Task: Enable self-check-in facility.
Action: Mouse pressed left at (1087, 159)
Screenshot: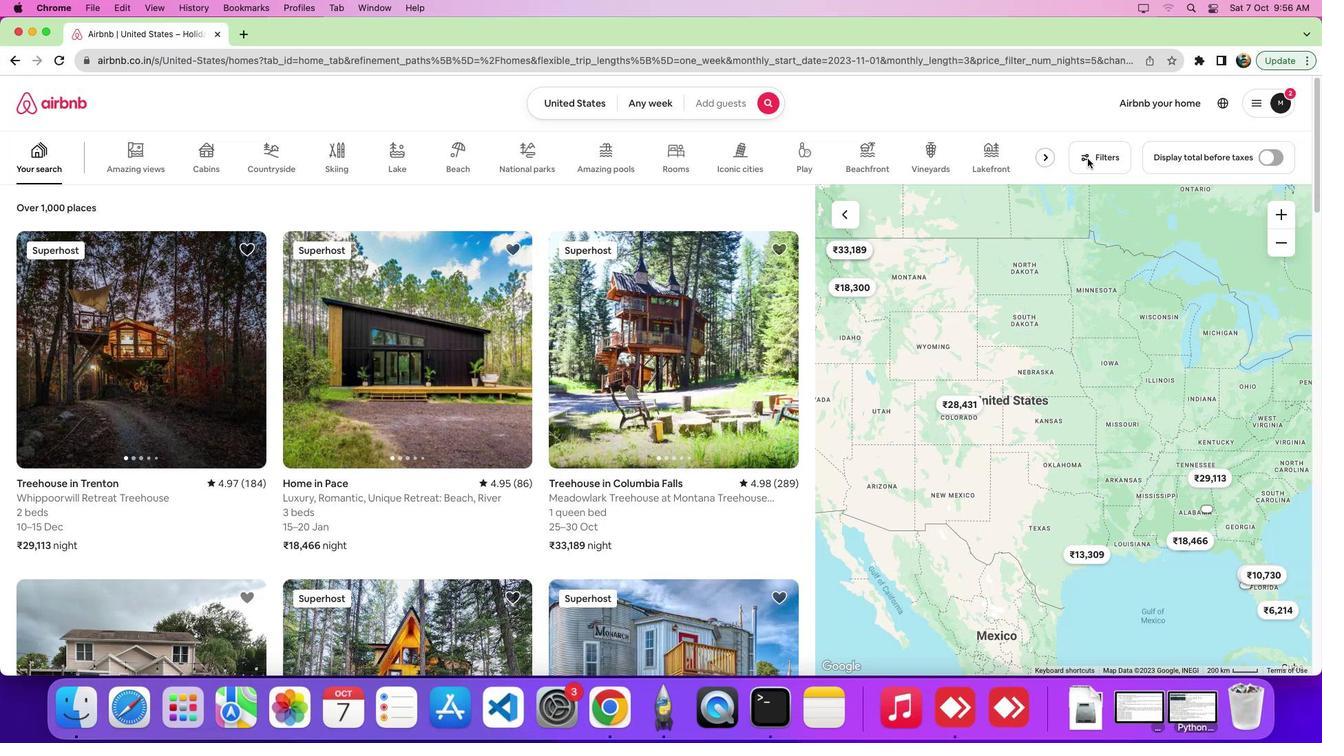 
Action: Mouse pressed left at (1087, 159)
Screenshot: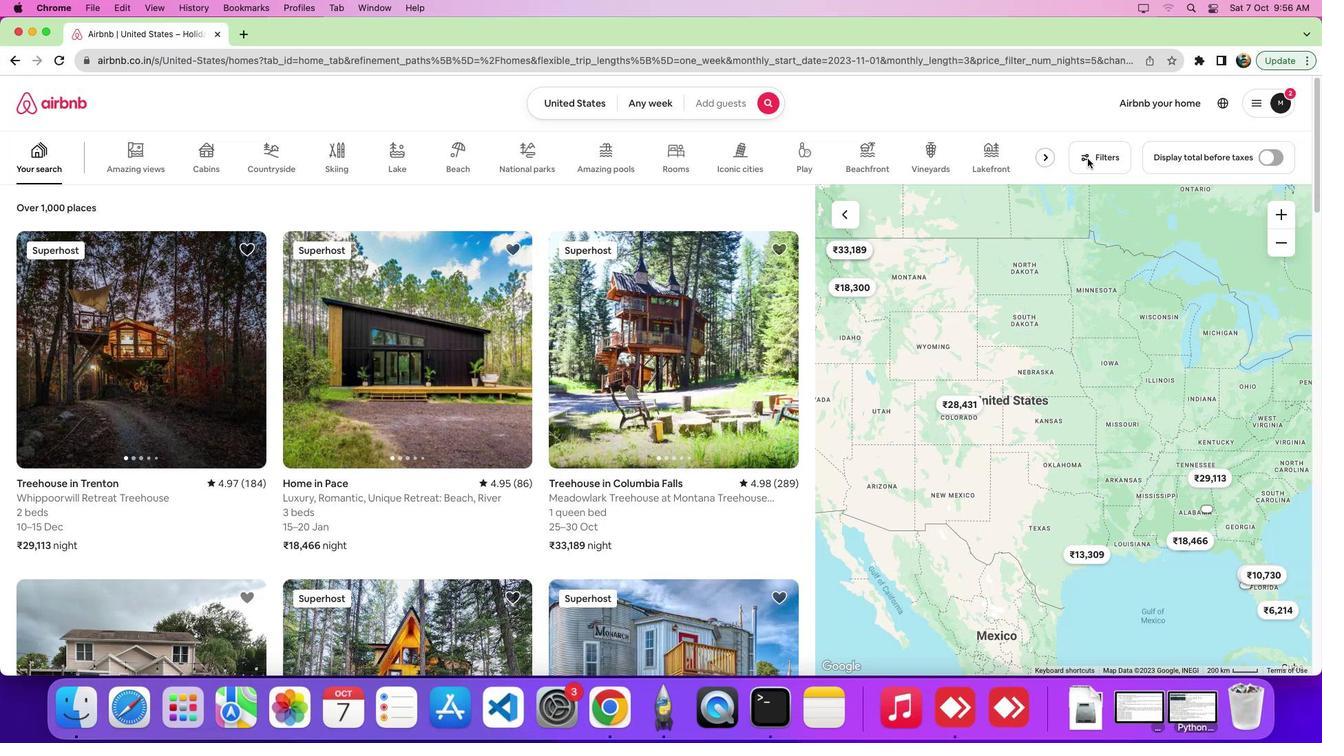 
Action: Mouse moved to (810, 249)
Screenshot: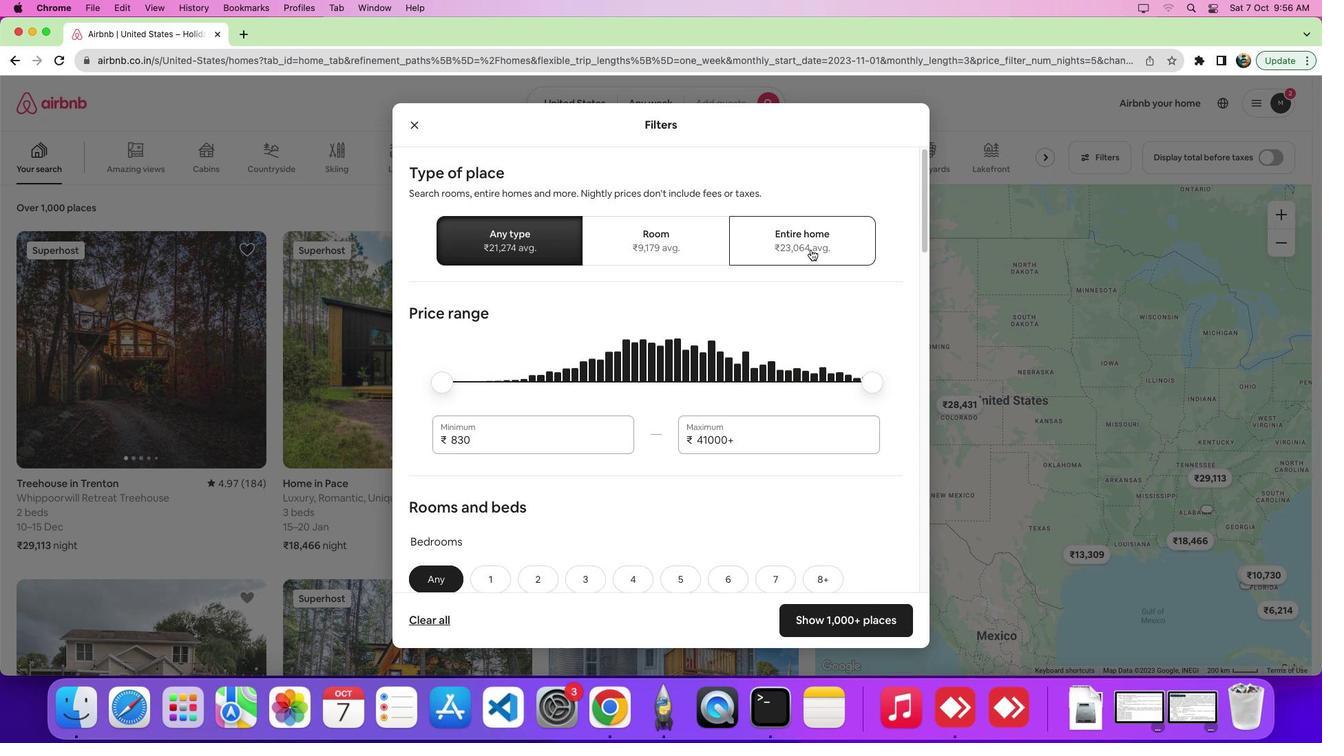 
Action: Mouse pressed left at (810, 249)
Screenshot: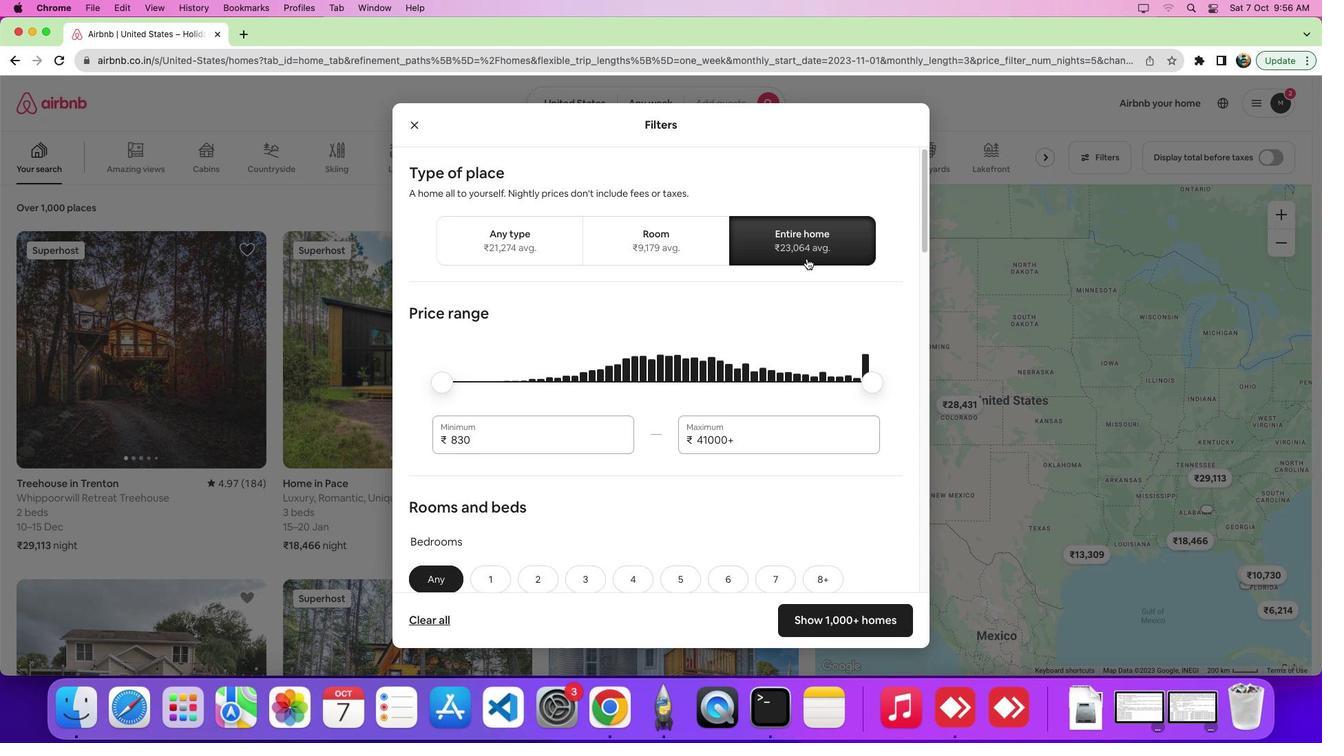 
Action: Mouse moved to (727, 425)
Screenshot: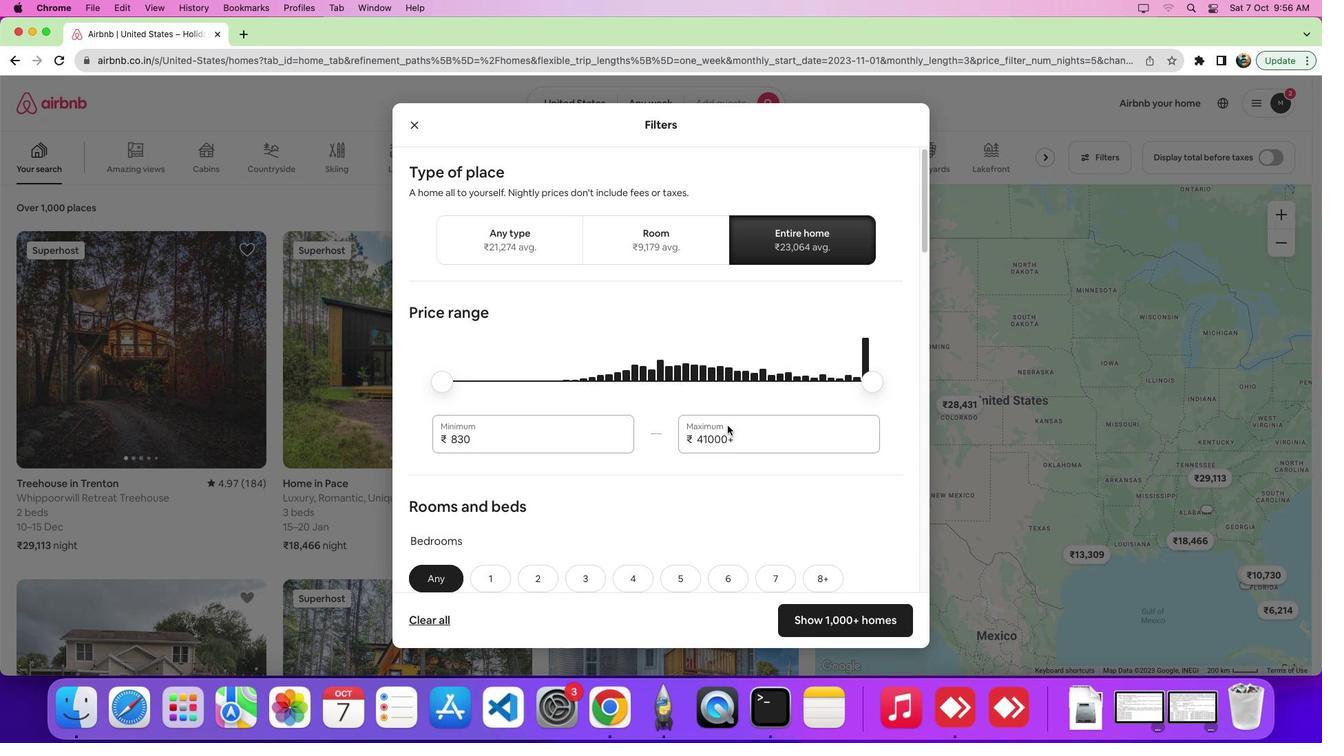 
Action: Mouse scrolled (727, 425) with delta (0, 0)
Screenshot: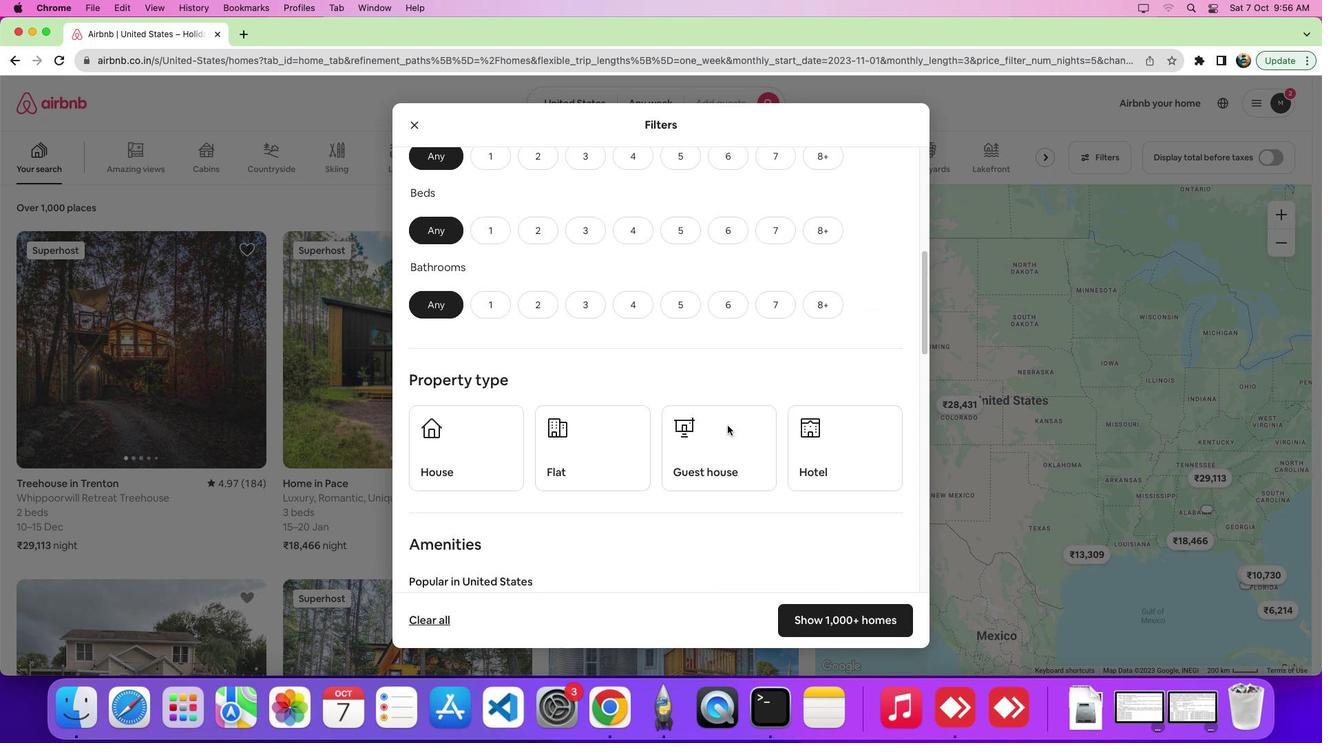 
Action: Mouse scrolled (727, 425) with delta (0, 0)
Screenshot: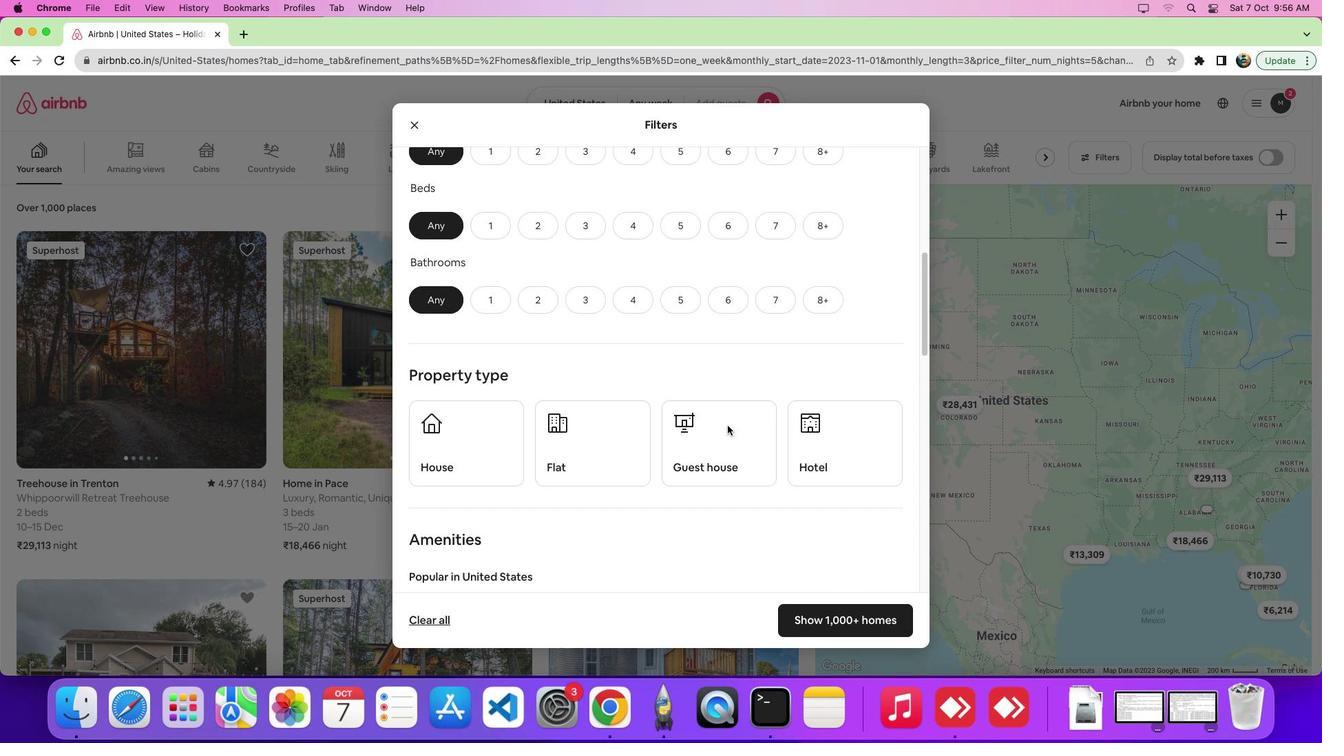 
Action: Mouse scrolled (727, 425) with delta (0, -4)
Screenshot: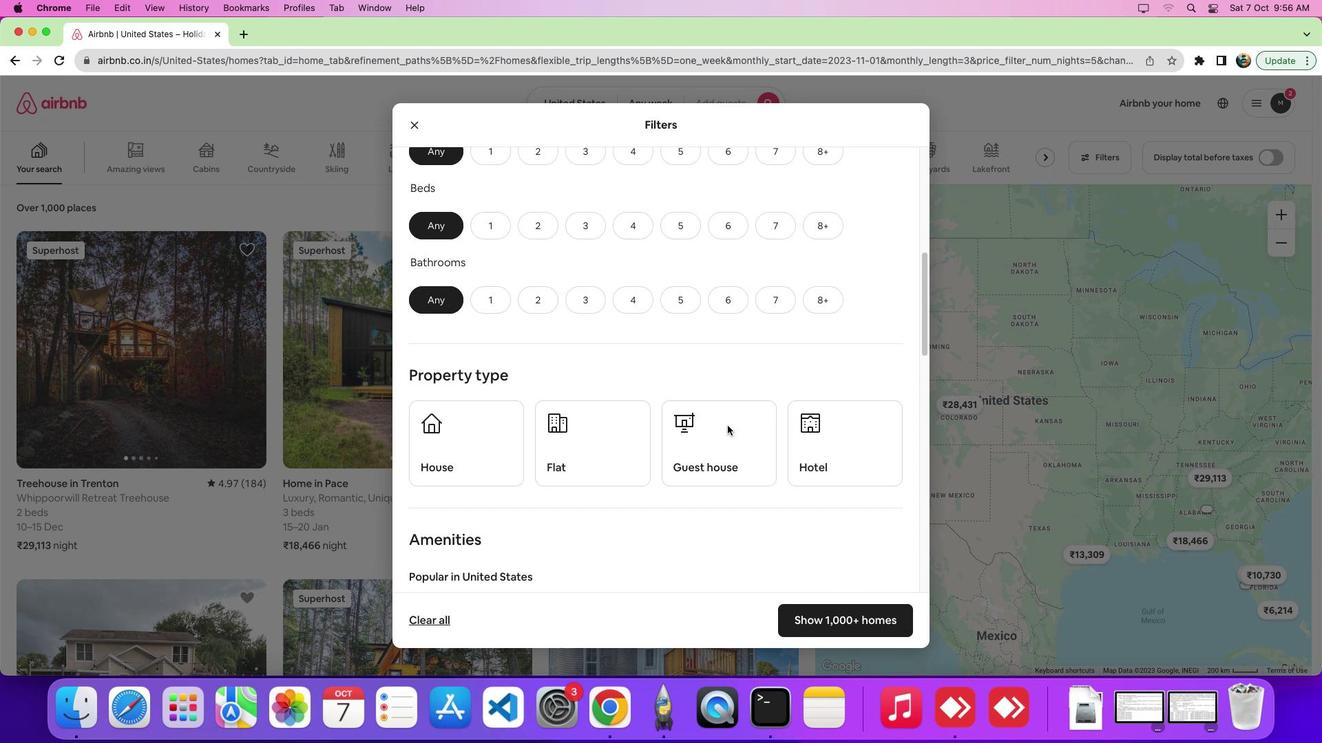 
Action: Mouse scrolled (727, 425) with delta (0, -4)
Screenshot: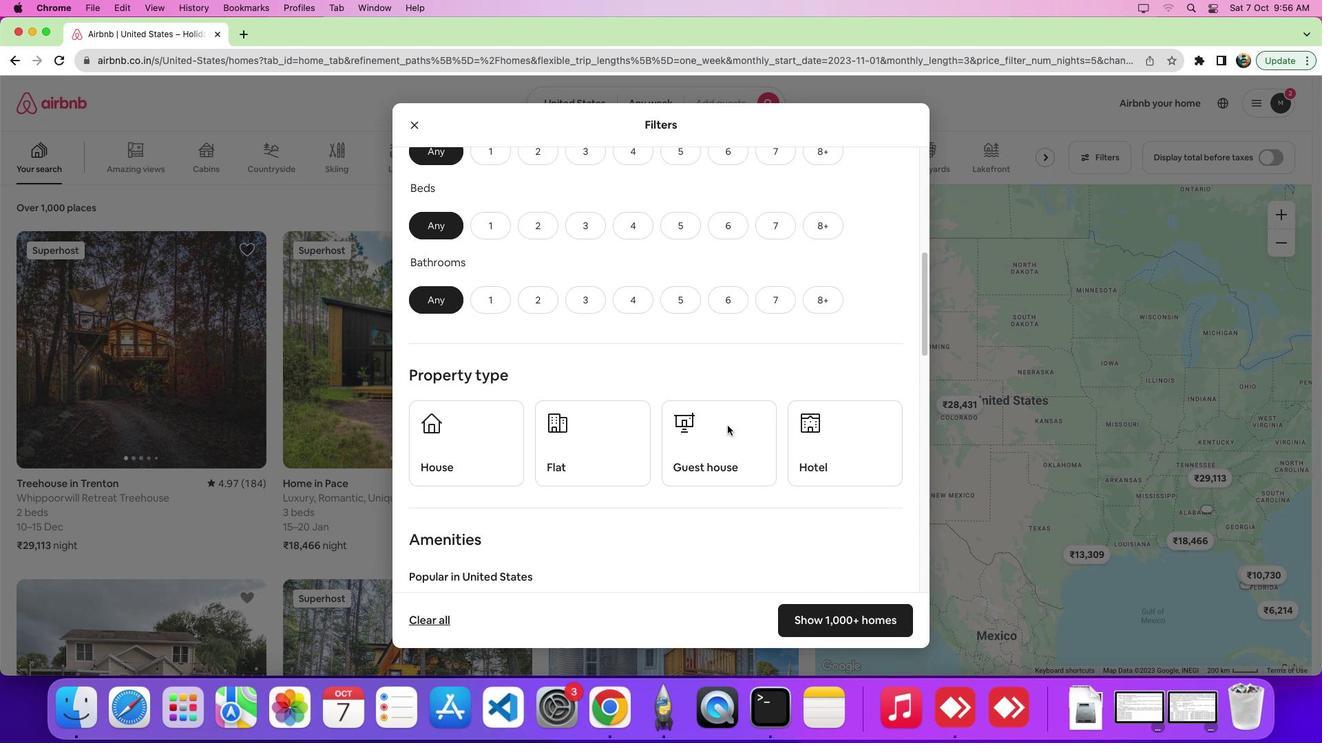 
Action: Mouse scrolled (727, 425) with delta (0, 0)
Screenshot: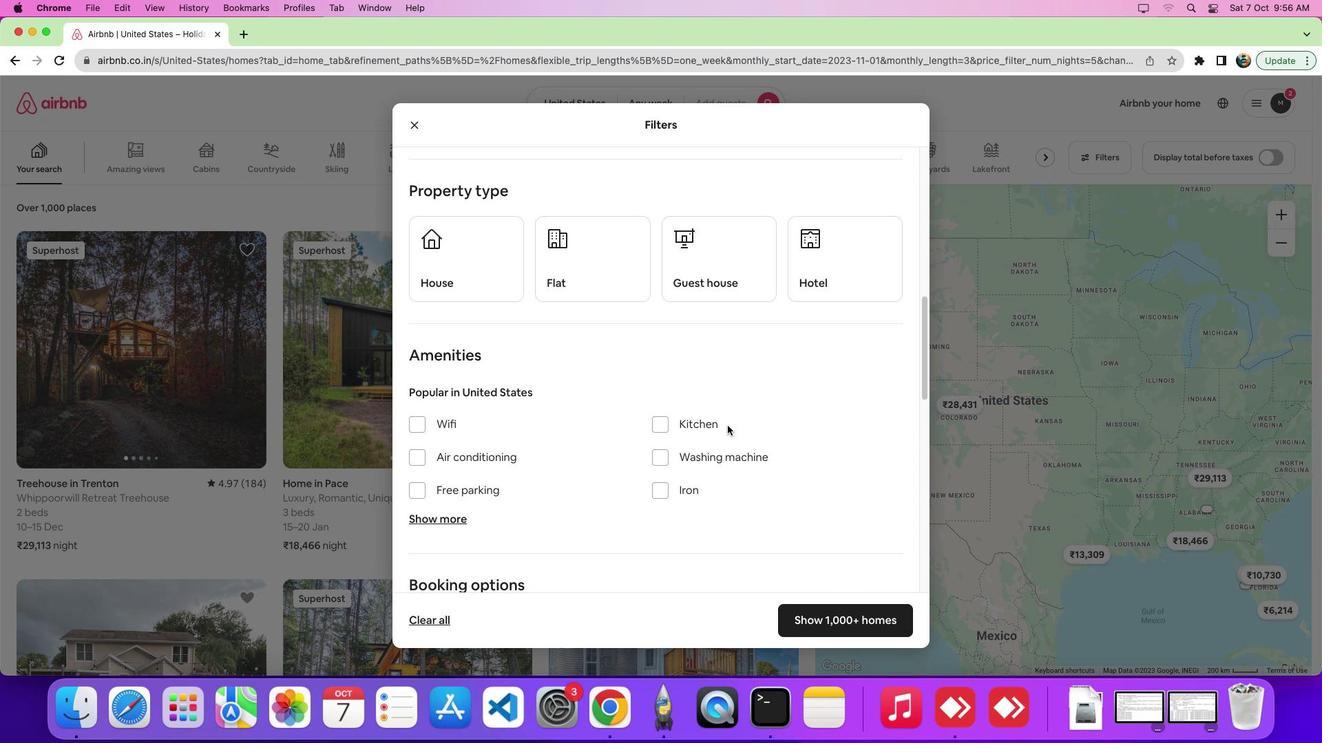 
Action: Mouse scrolled (727, 425) with delta (0, 0)
Screenshot: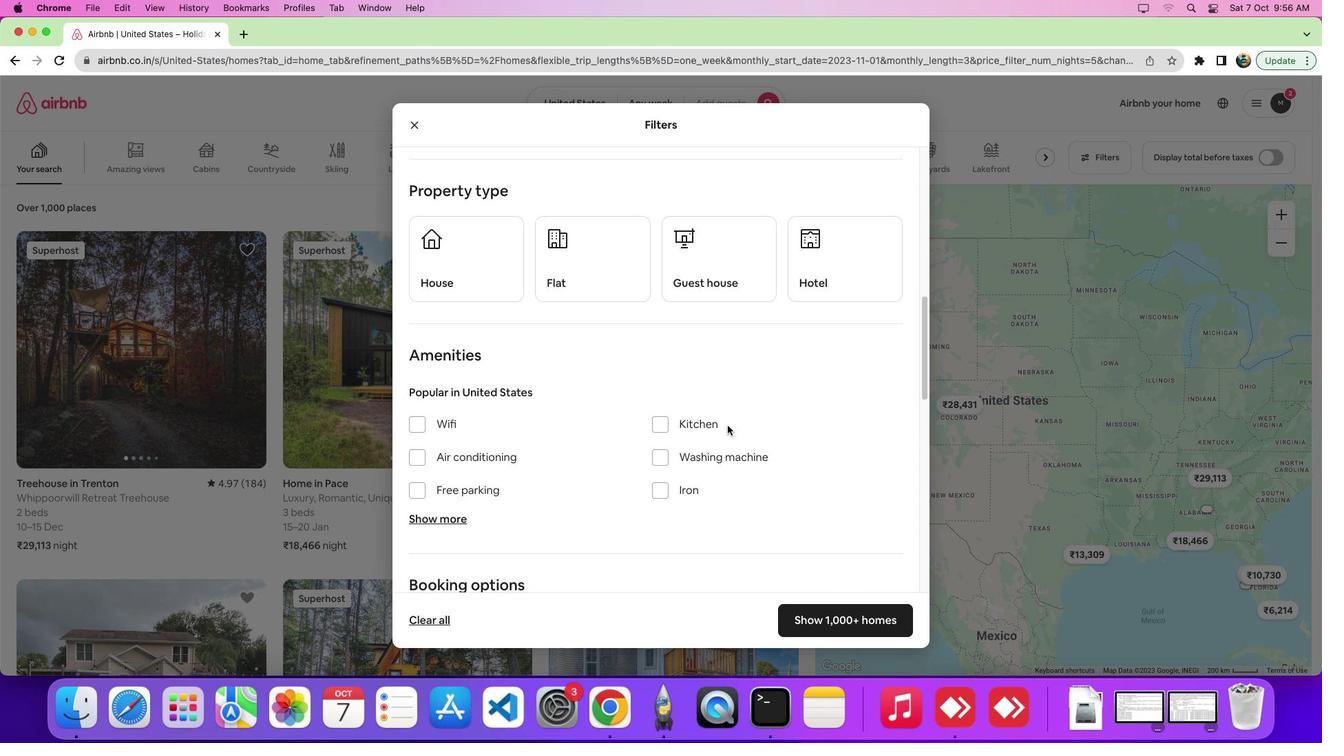 
Action: Mouse scrolled (727, 425) with delta (0, -3)
Screenshot: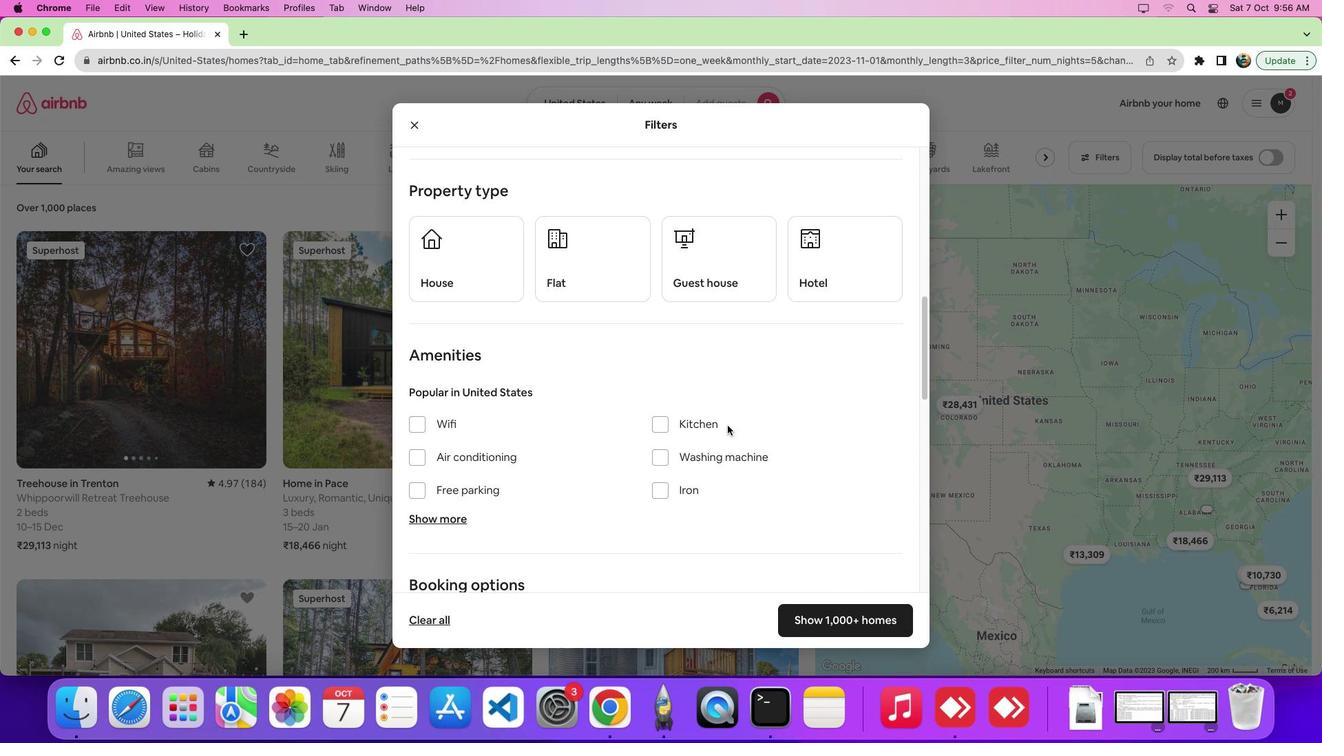 
Action: Mouse scrolled (727, 425) with delta (0, 0)
Screenshot: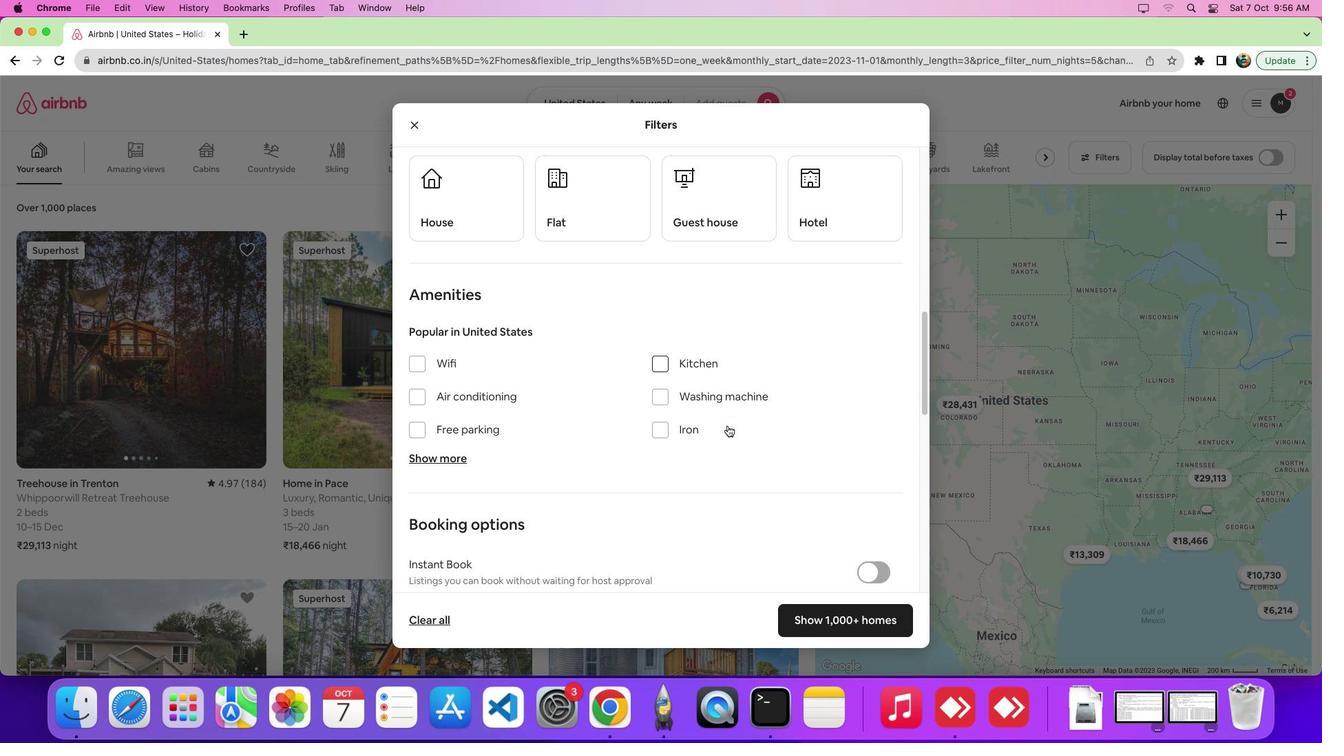 
Action: Mouse scrolled (727, 425) with delta (0, 0)
Screenshot: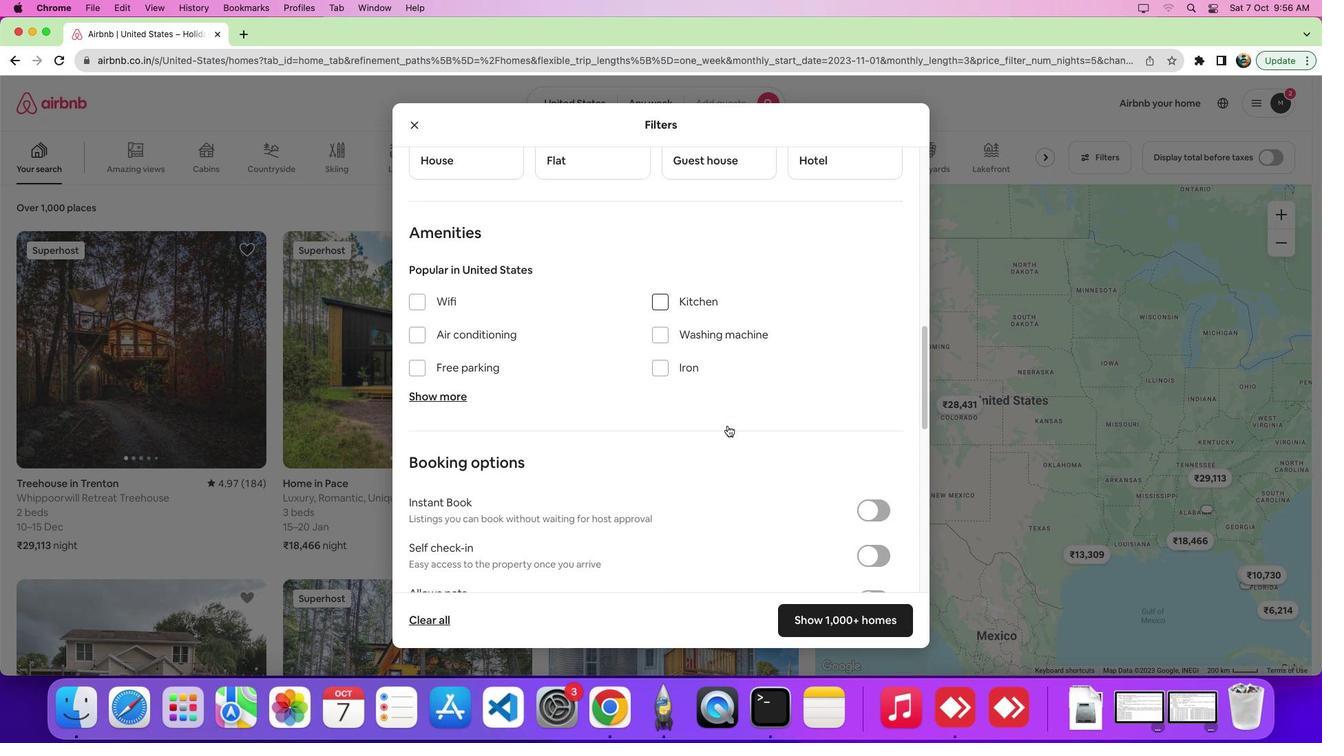 
Action: Mouse scrolled (727, 425) with delta (0, 0)
Screenshot: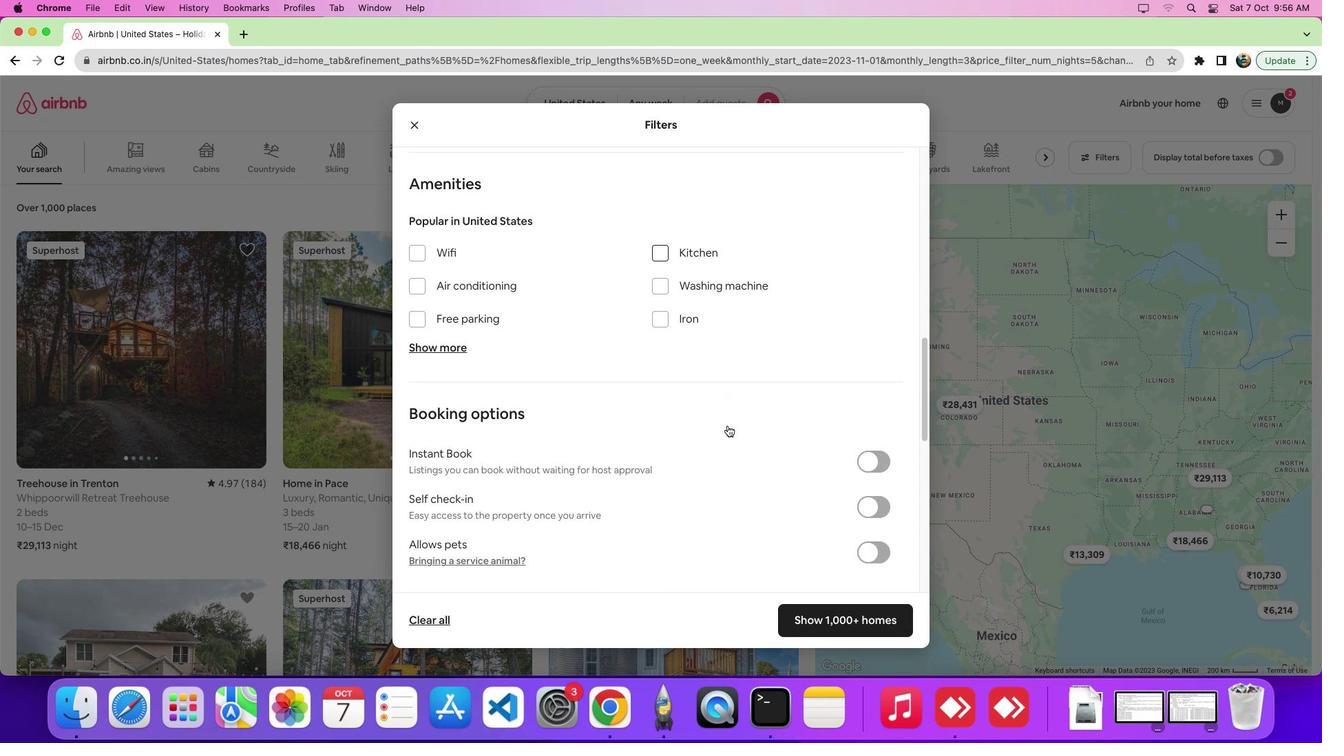 
Action: Mouse scrolled (727, 425) with delta (0, -2)
Screenshot: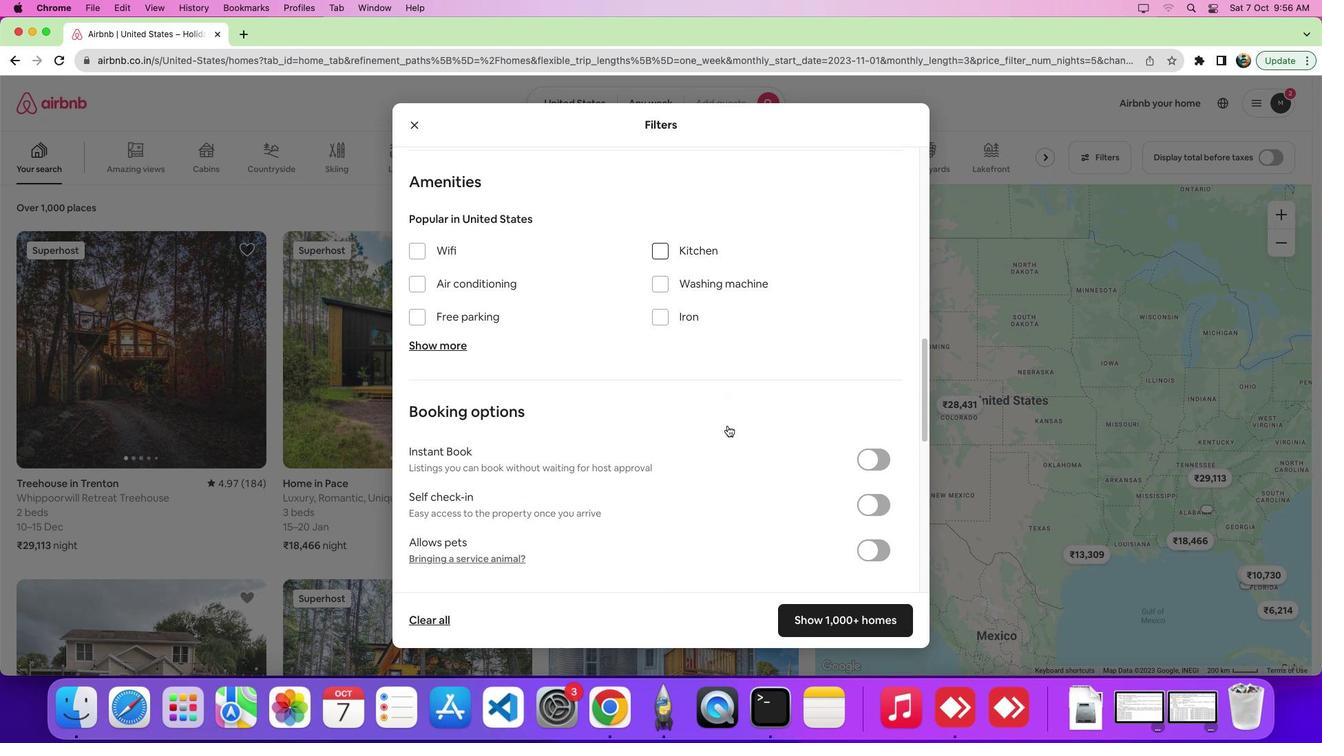 
Action: Mouse scrolled (727, 425) with delta (0, 0)
Screenshot: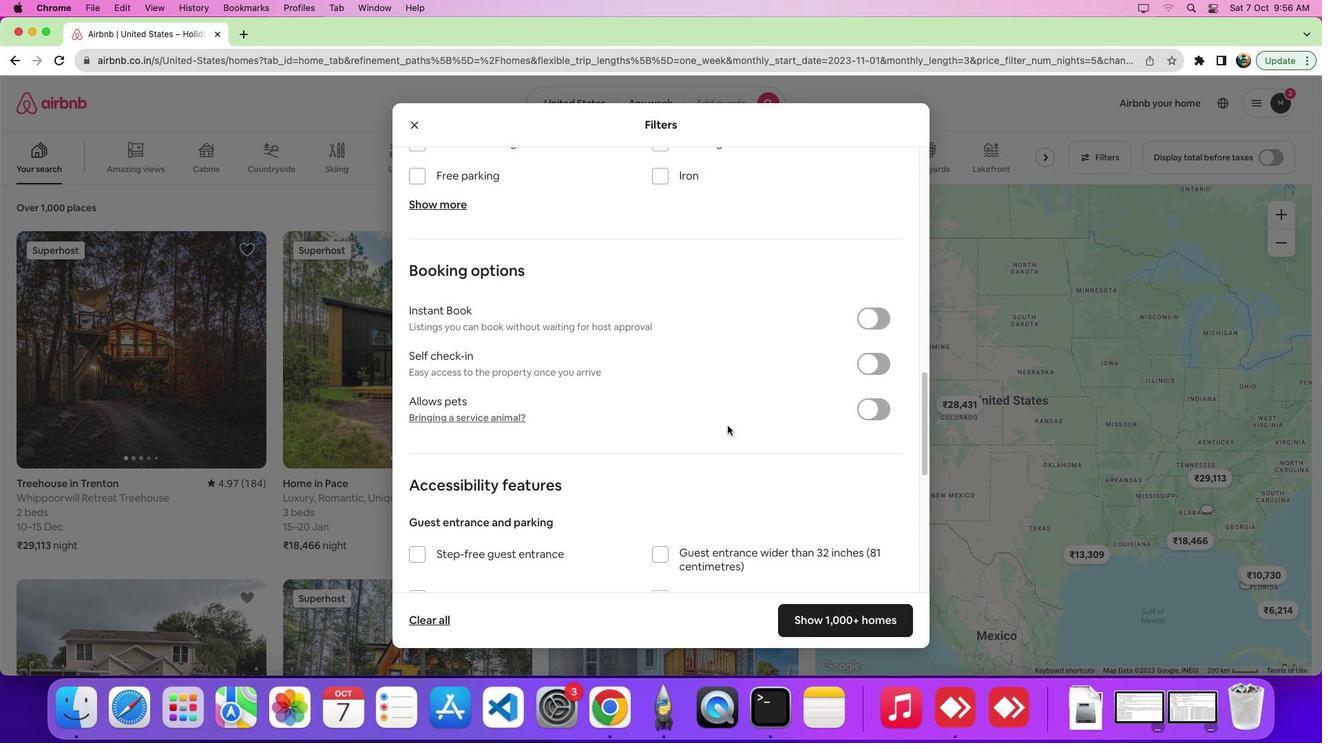 
Action: Mouse scrolled (727, 425) with delta (0, 0)
Screenshot: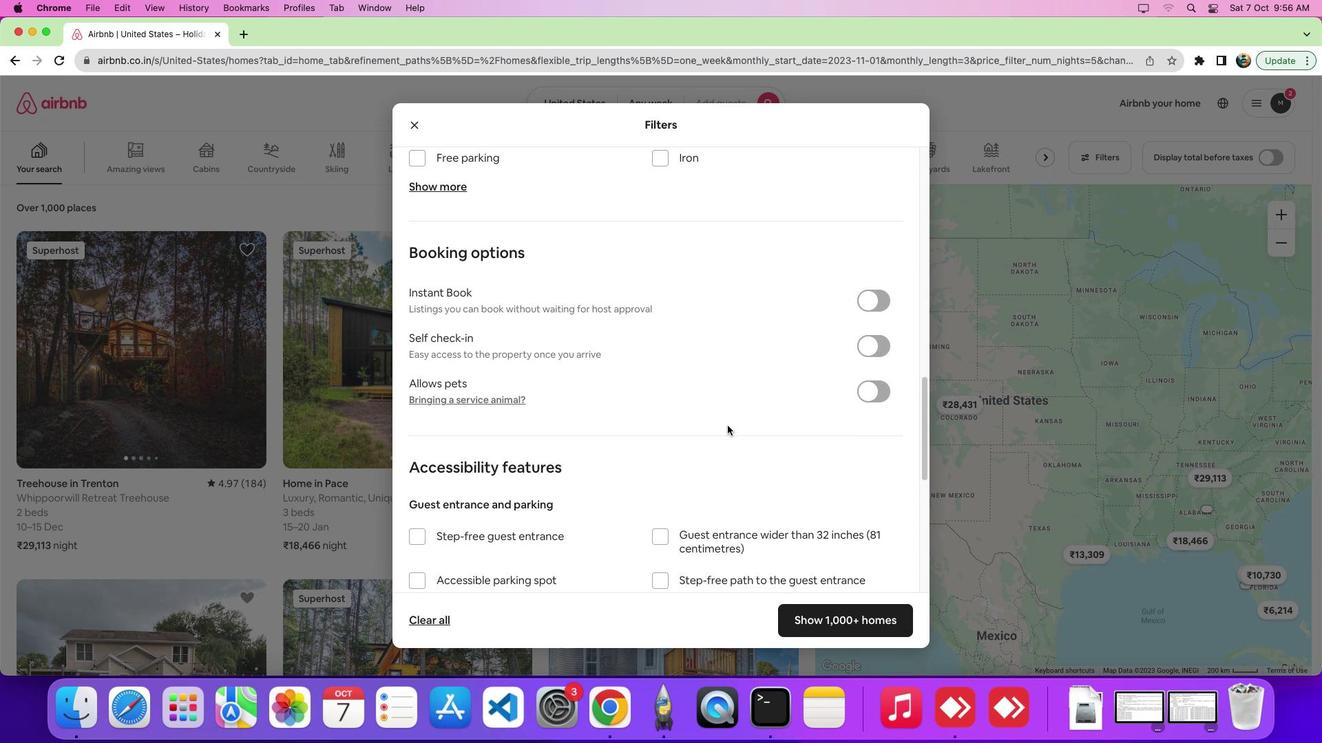 
Action: Mouse scrolled (727, 425) with delta (0, -2)
Screenshot: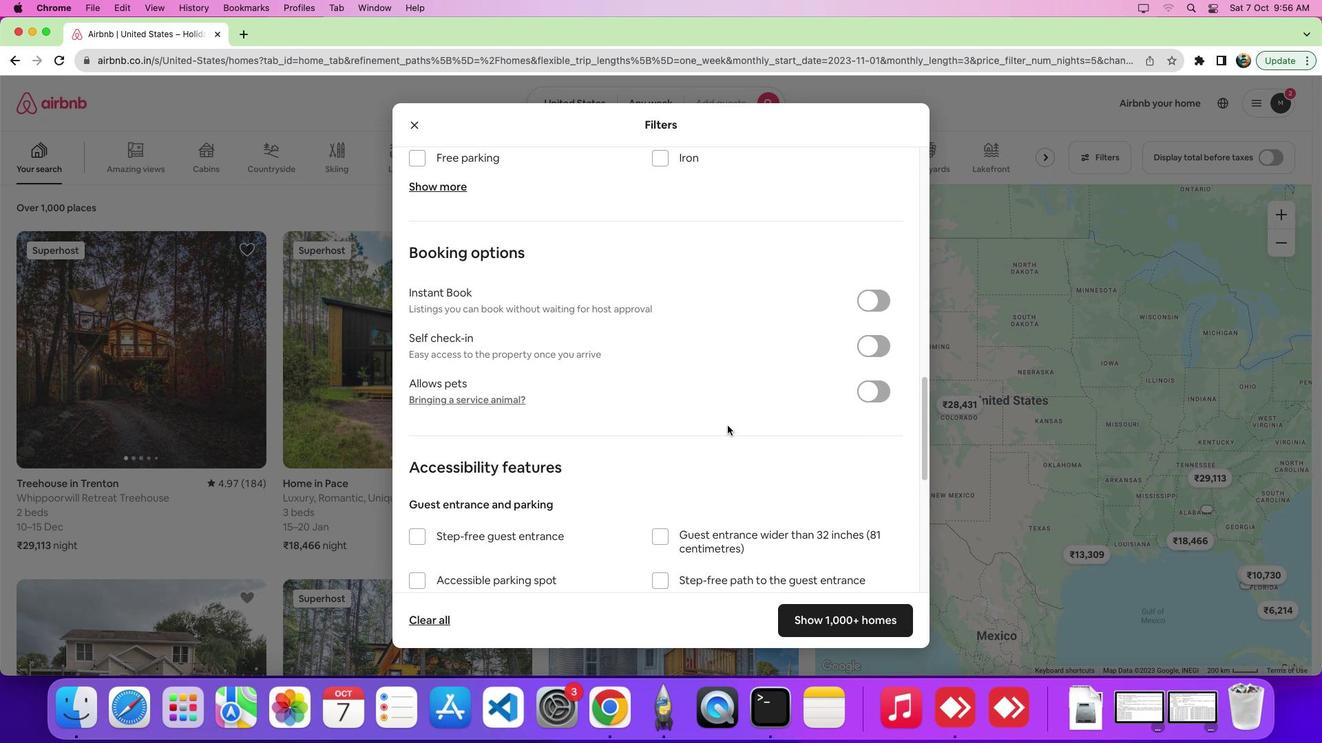 
Action: Mouse moved to (861, 347)
Screenshot: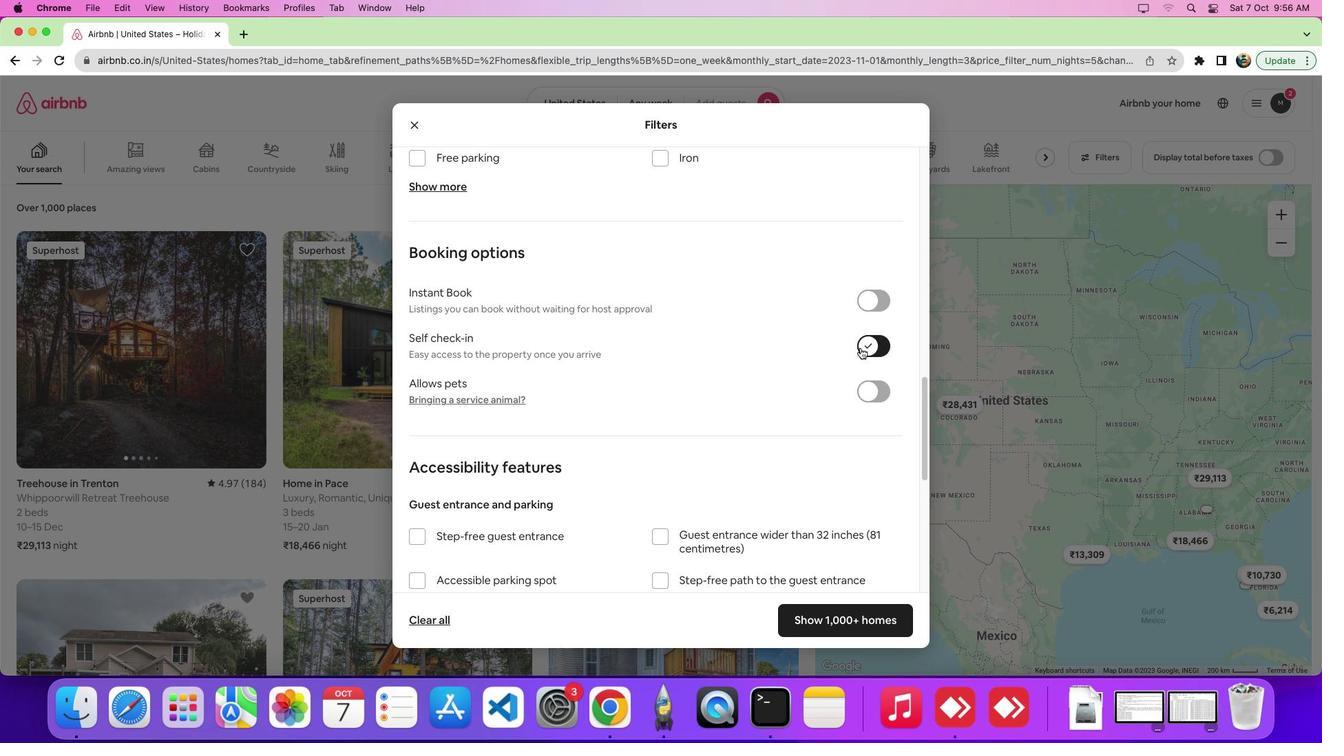 
Action: Mouse pressed left at (861, 347)
Screenshot: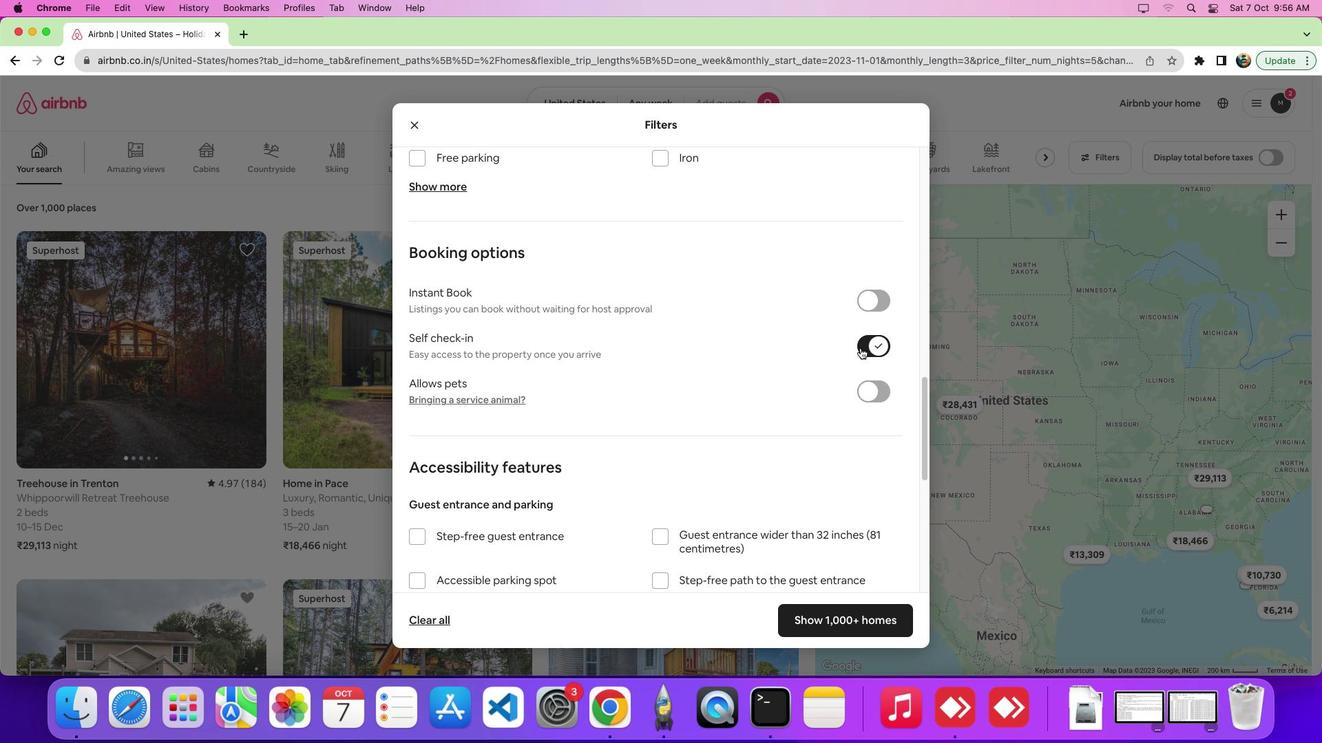 
